 Task: Sort the pull requests by recently updated.
Action: Mouse pressed left at (235, 155)
Screenshot: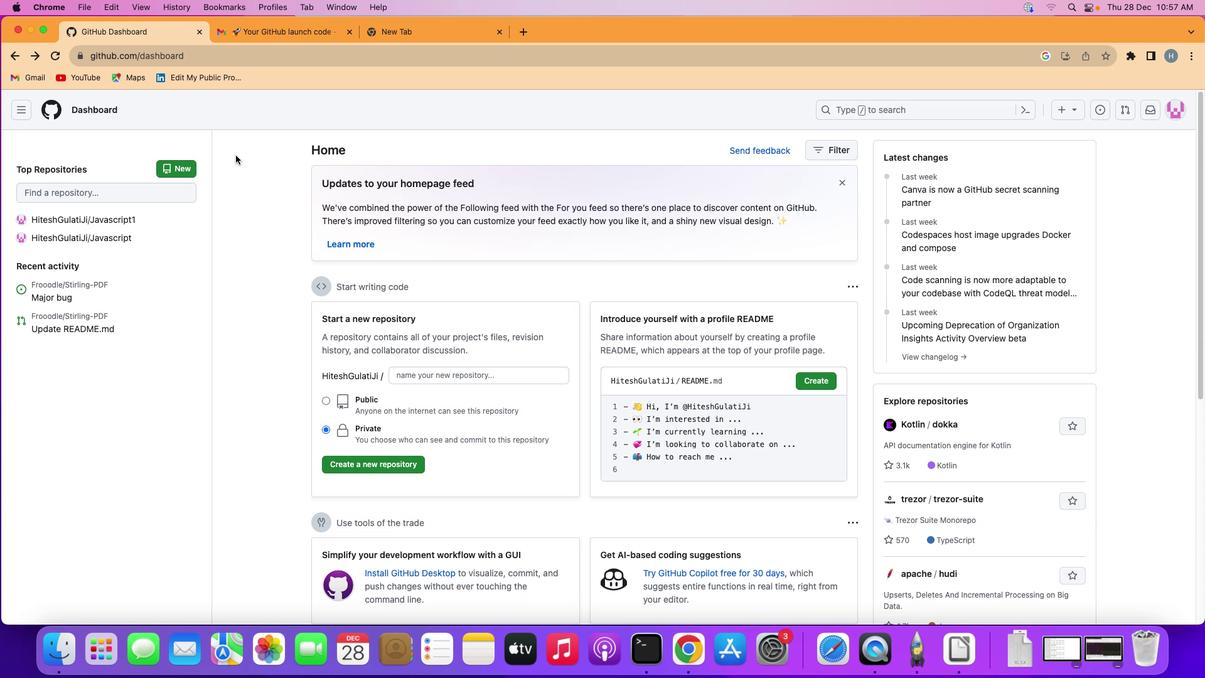 
Action: Mouse moved to (23, 109)
Screenshot: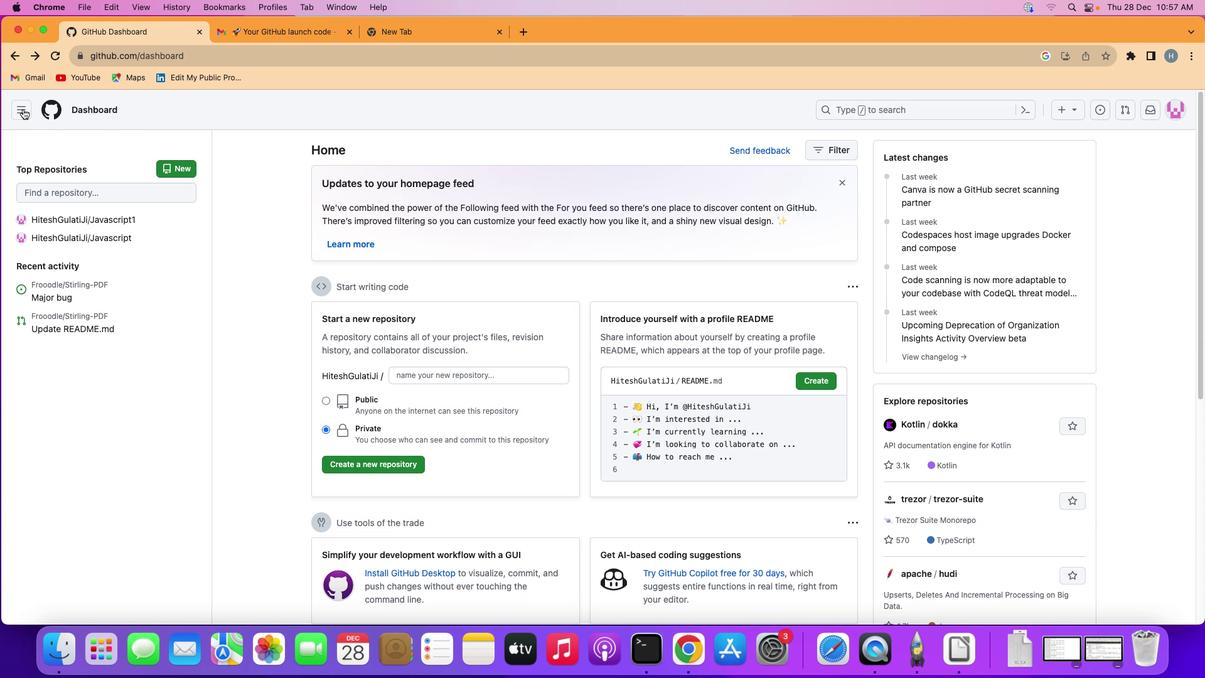 
Action: Mouse pressed left at (23, 109)
Screenshot: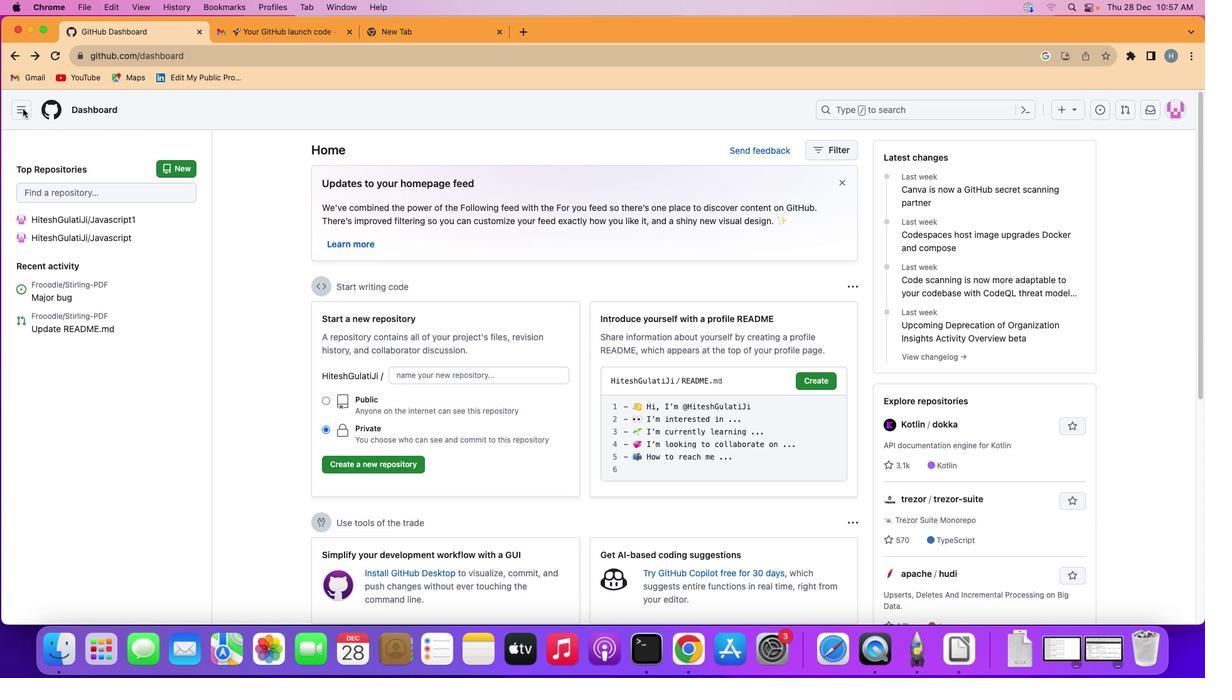 
Action: Mouse moved to (73, 177)
Screenshot: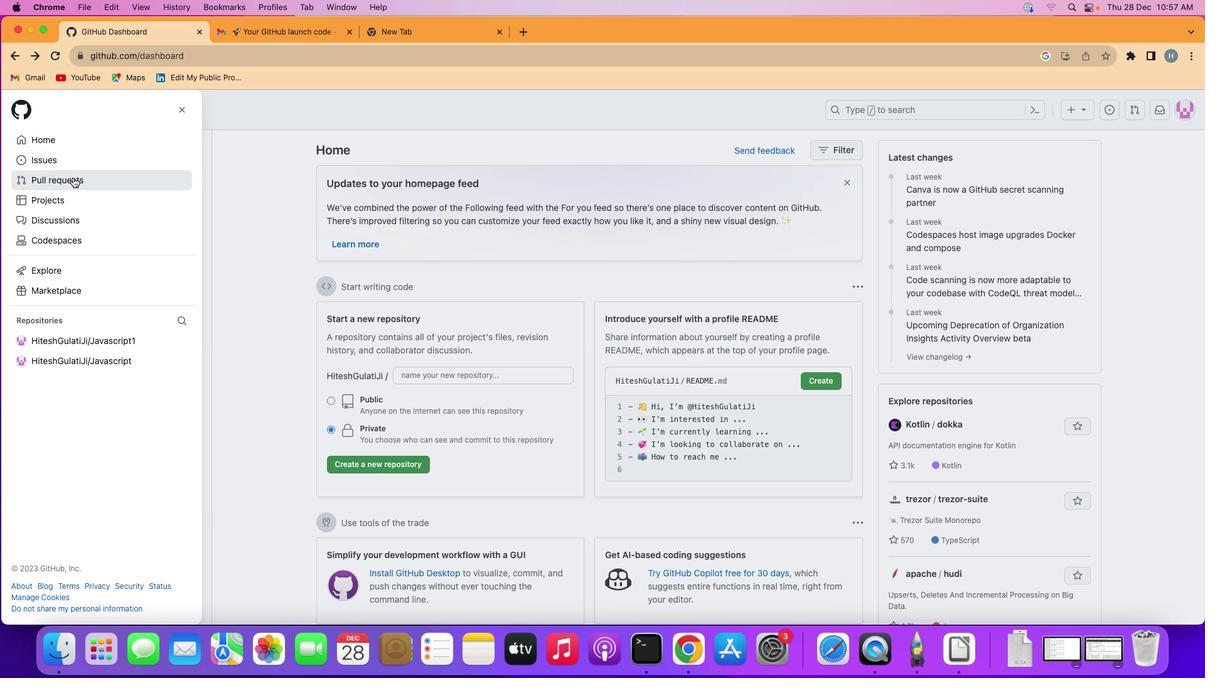 
Action: Mouse pressed left at (73, 177)
Screenshot: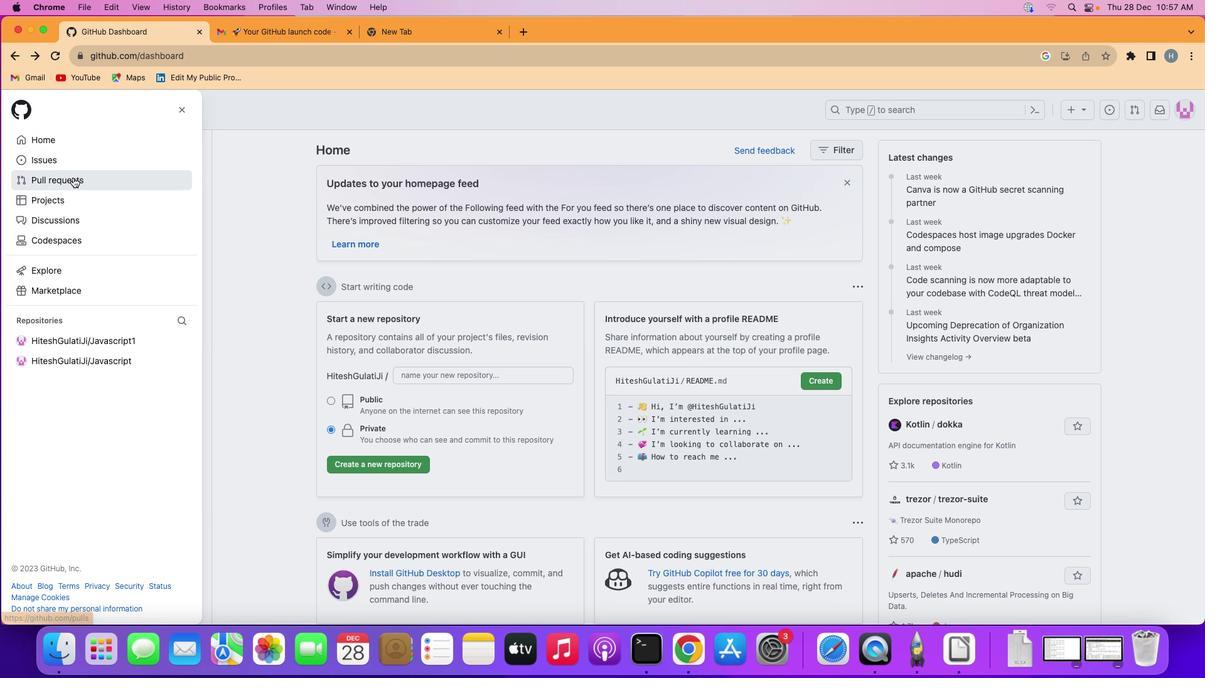 
Action: Mouse moved to (885, 189)
Screenshot: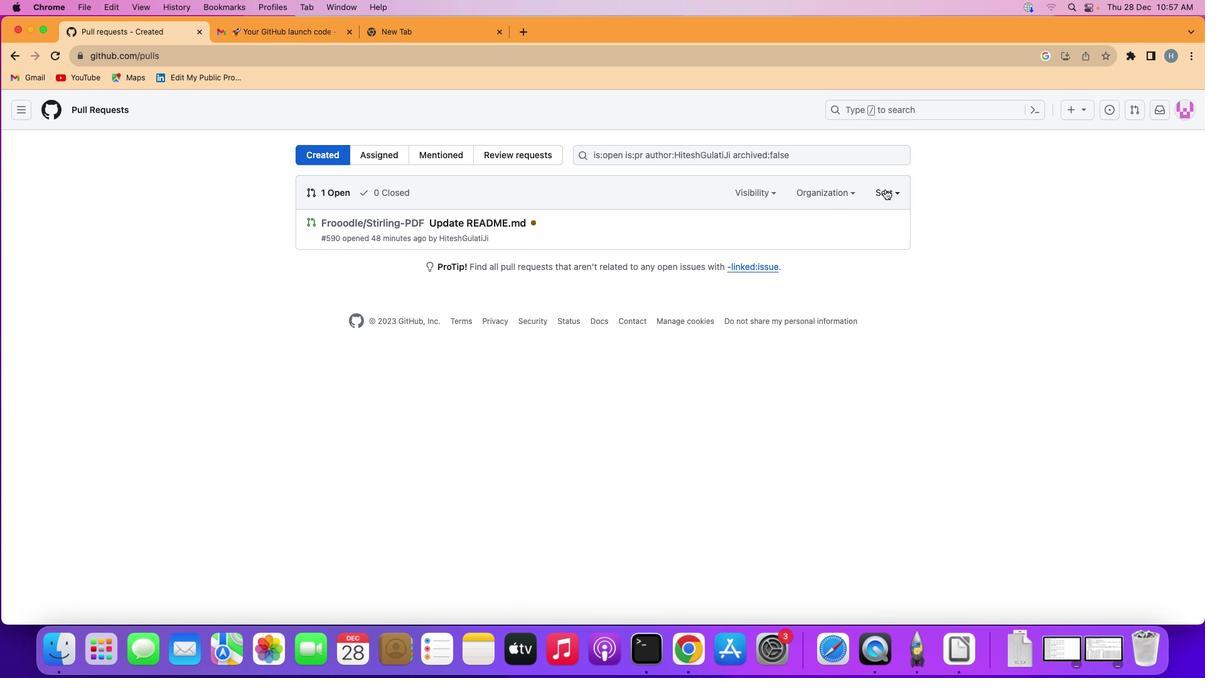 
Action: Mouse pressed left at (885, 189)
Screenshot: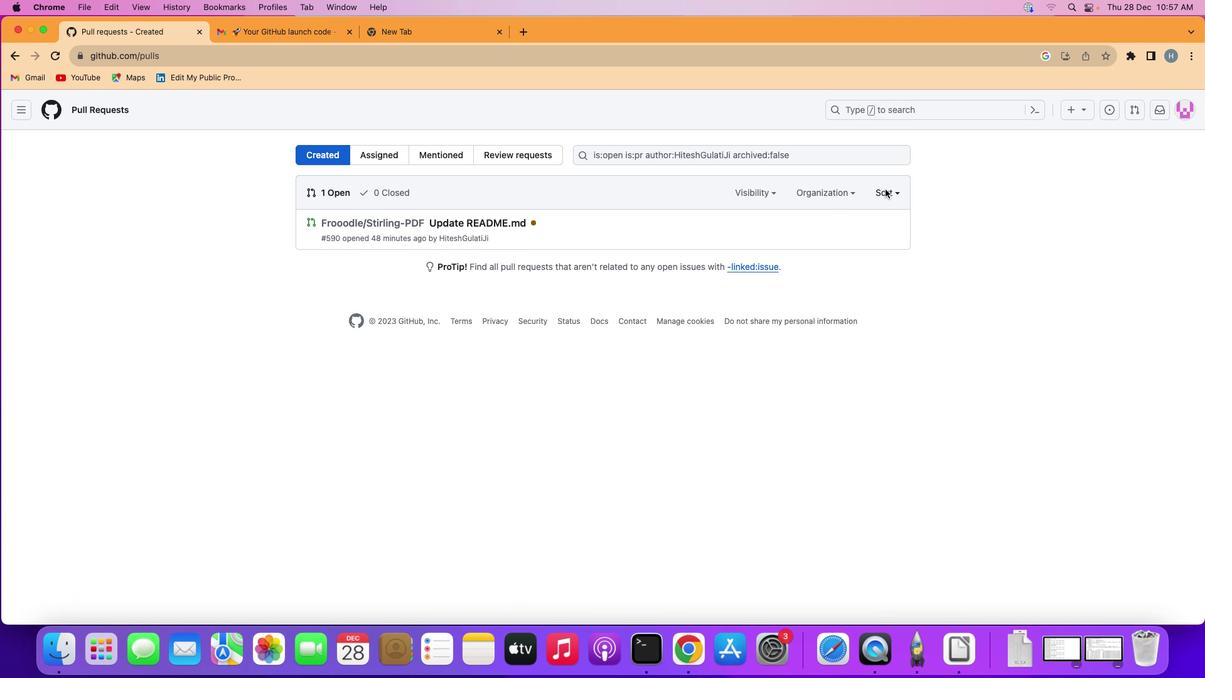 
Action: Mouse moved to (820, 313)
Screenshot: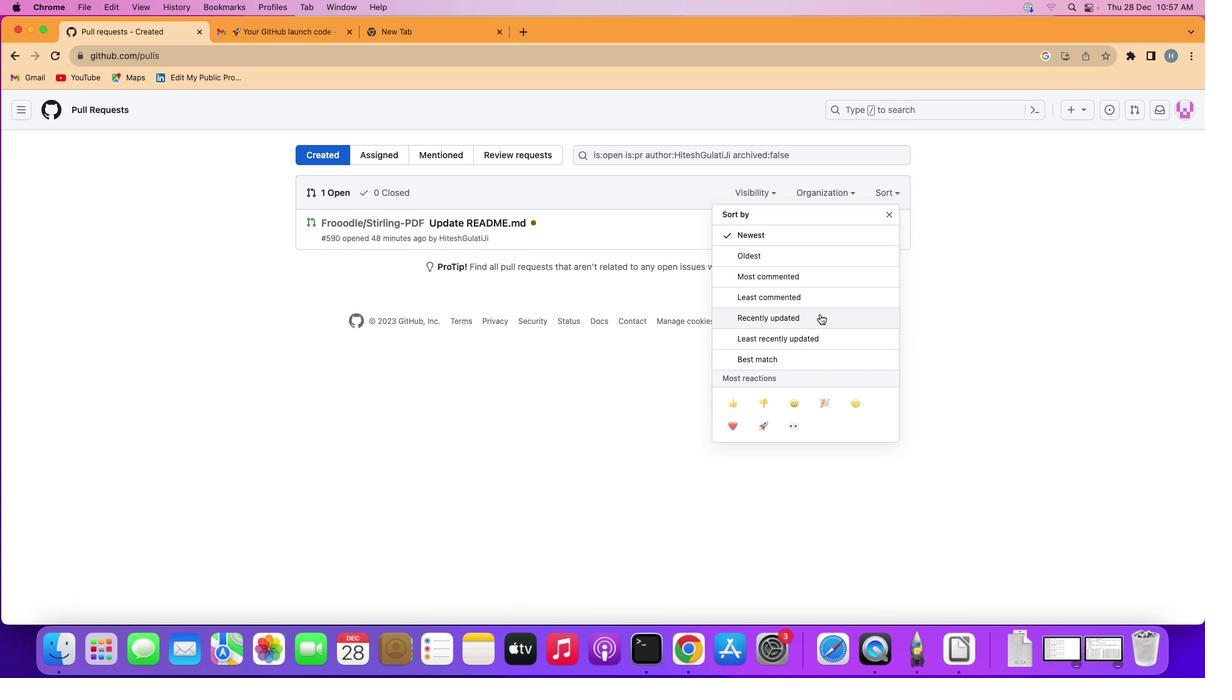 
Action: Mouse pressed left at (820, 313)
Screenshot: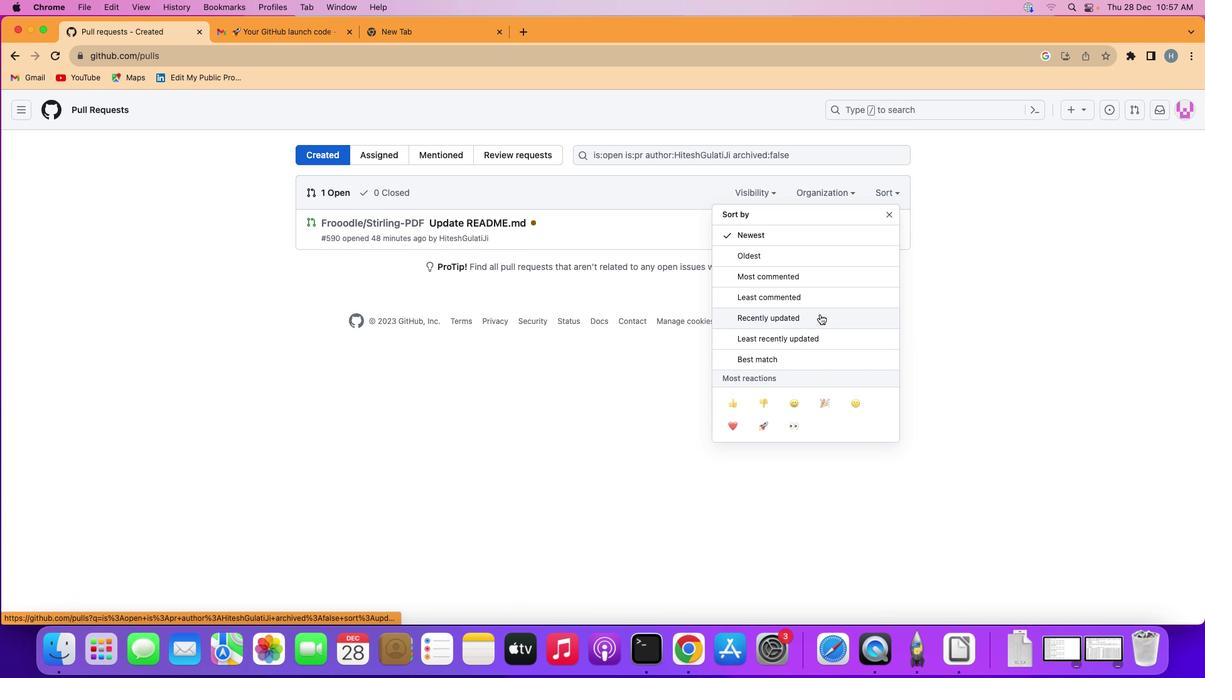 
Action: Mouse moved to (820, 314)
Screenshot: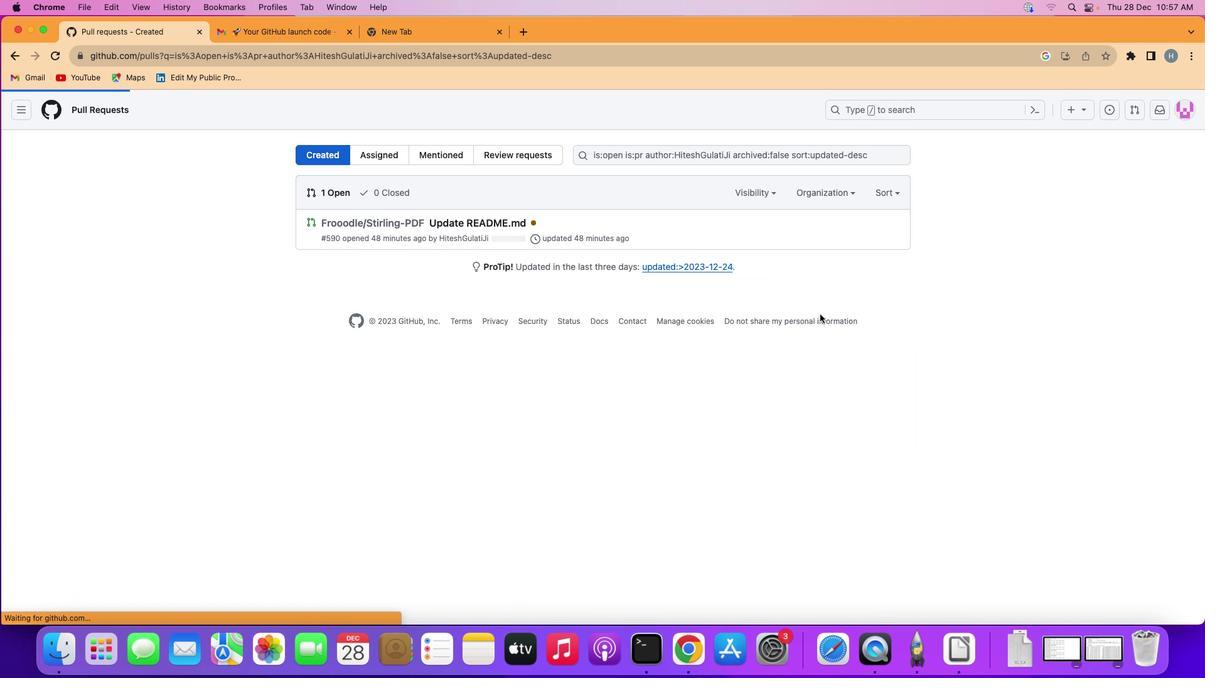 
